 Task: Cancel response.
Action: Mouse moved to (586, 66)
Screenshot: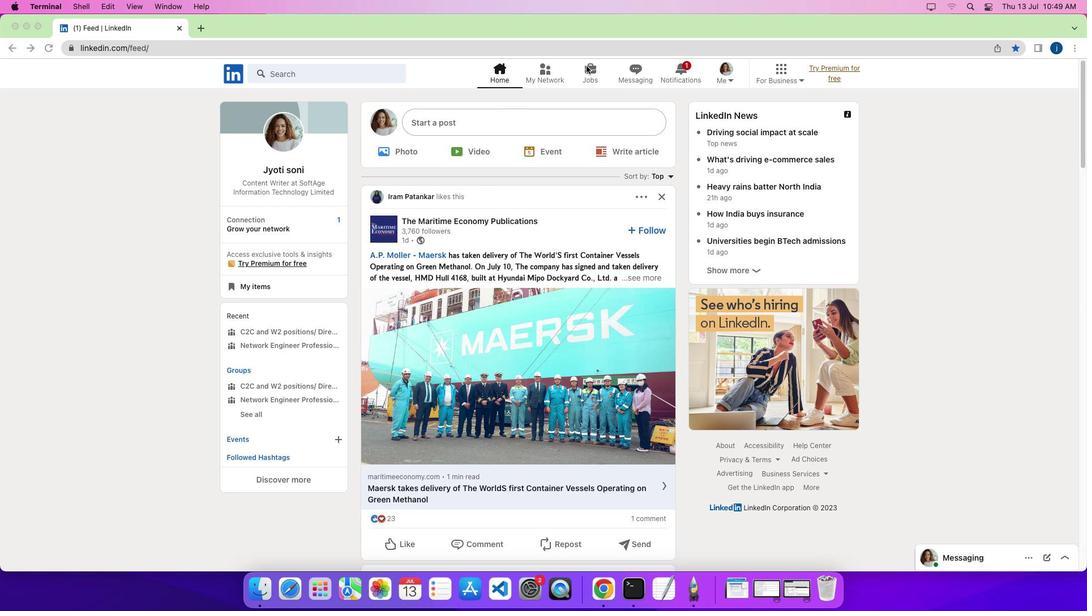 
Action: Mouse pressed left at (586, 66)
Screenshot: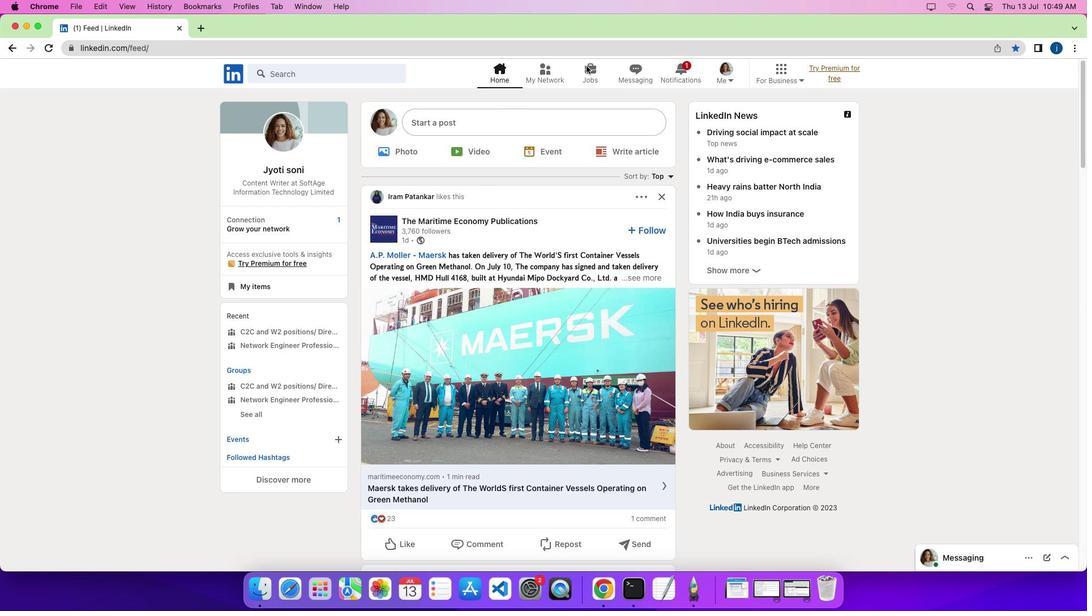 
Action: Mouse pressed left at (586, 66)
Screenshot: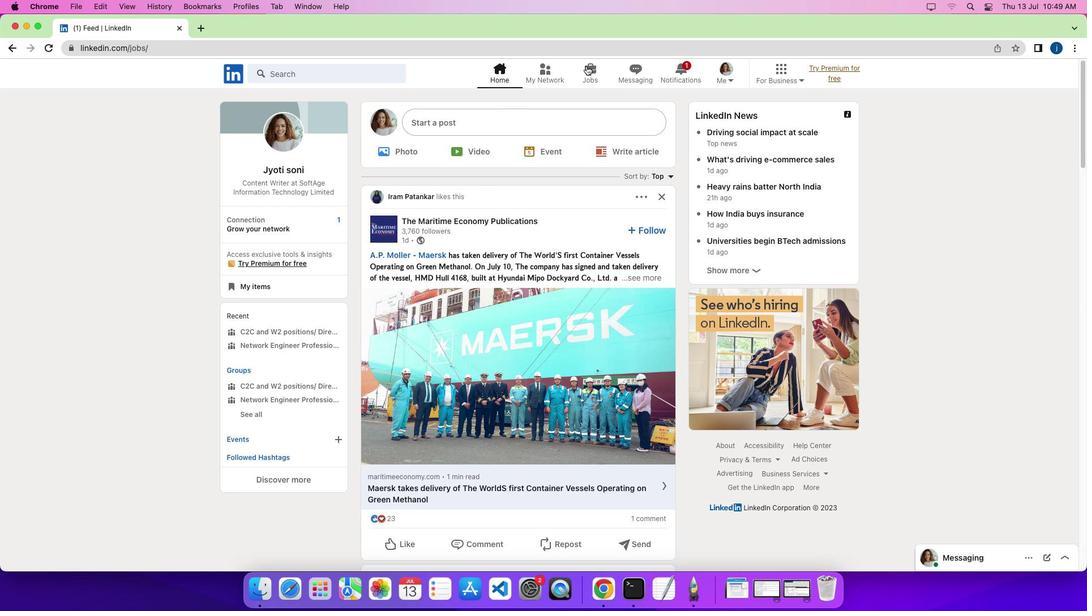 
Action: Mouse moved to (275, 204)
Screenshot: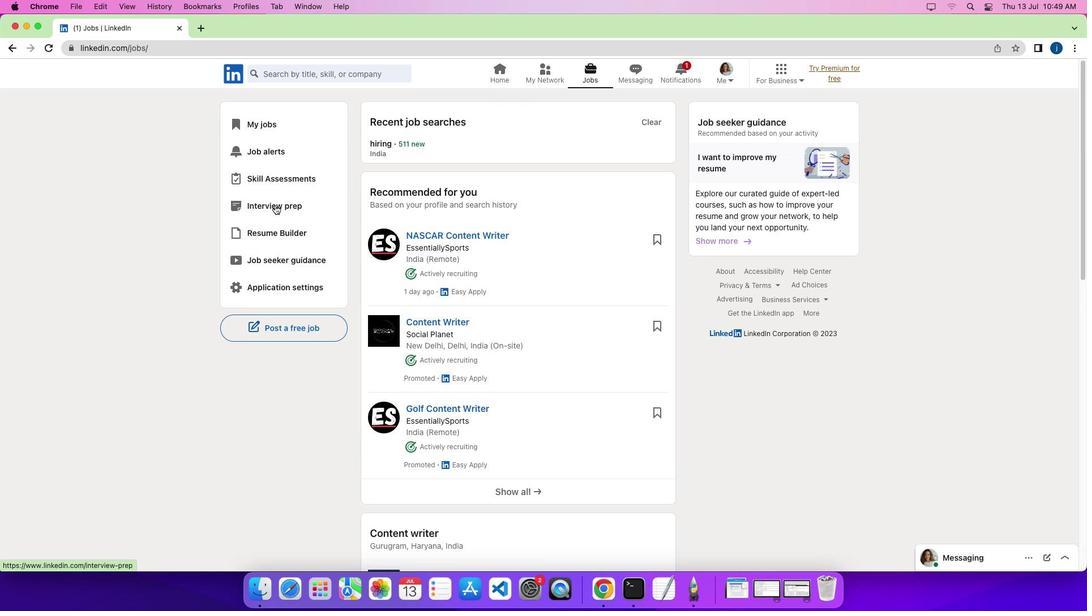 
Action: Mouse pressed left at (275, 204)
Screenshot: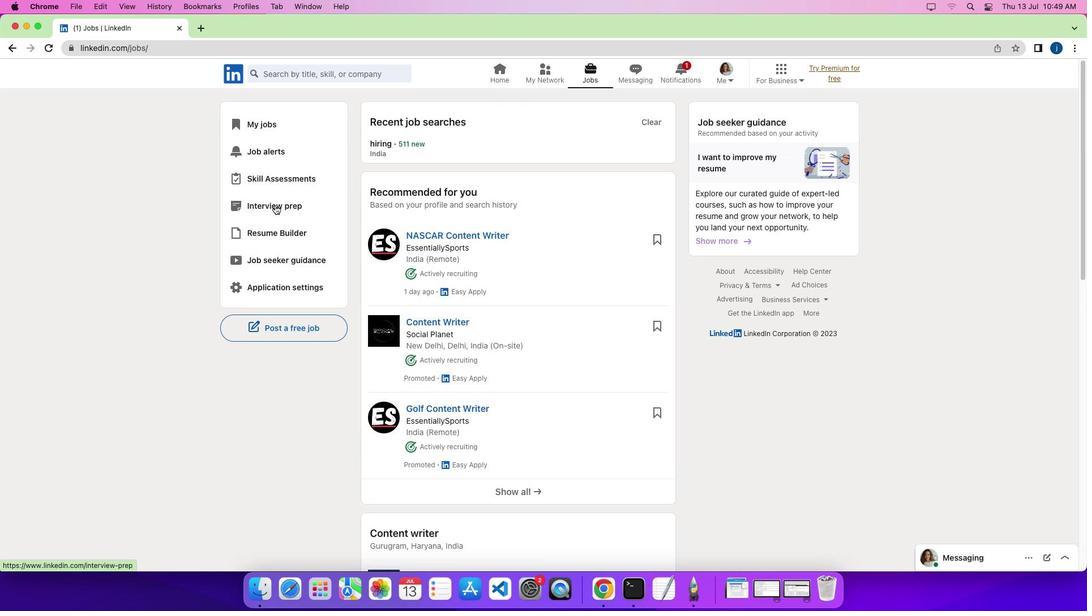 
Action: Mouse moved to (357, 127)
Screenshot: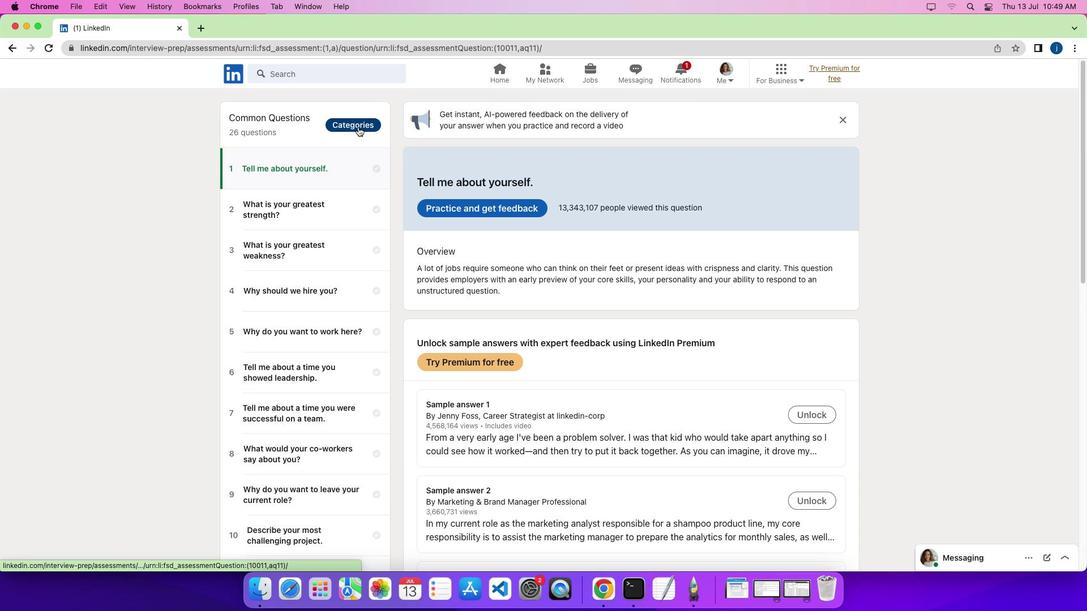 
Action: Mouse pressed left at (357, 127)
Screenshot: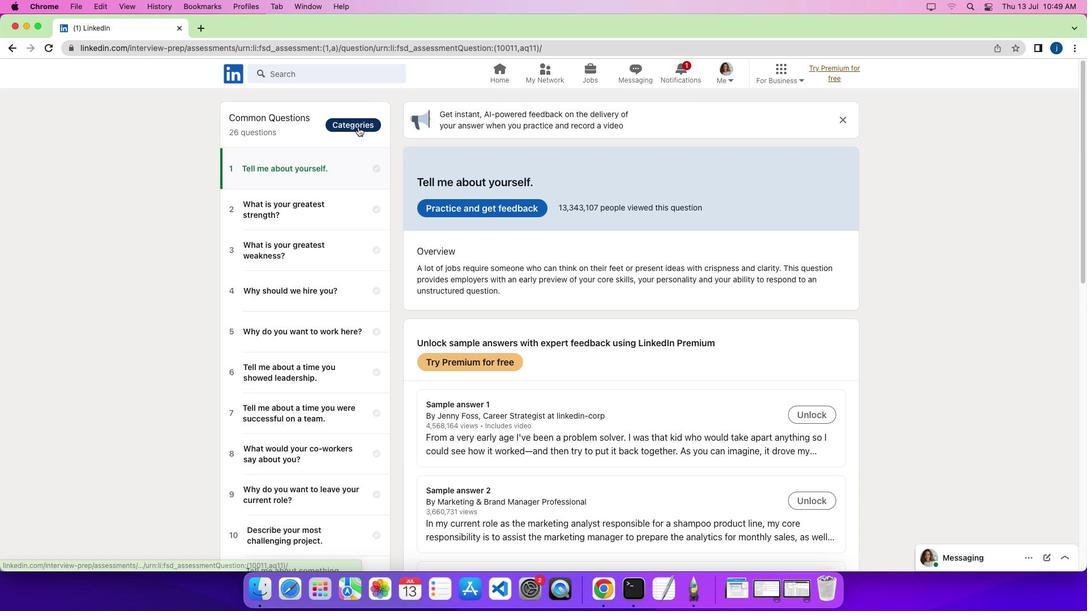 
Action: Mouse moved to (328, 342)
Screenshot: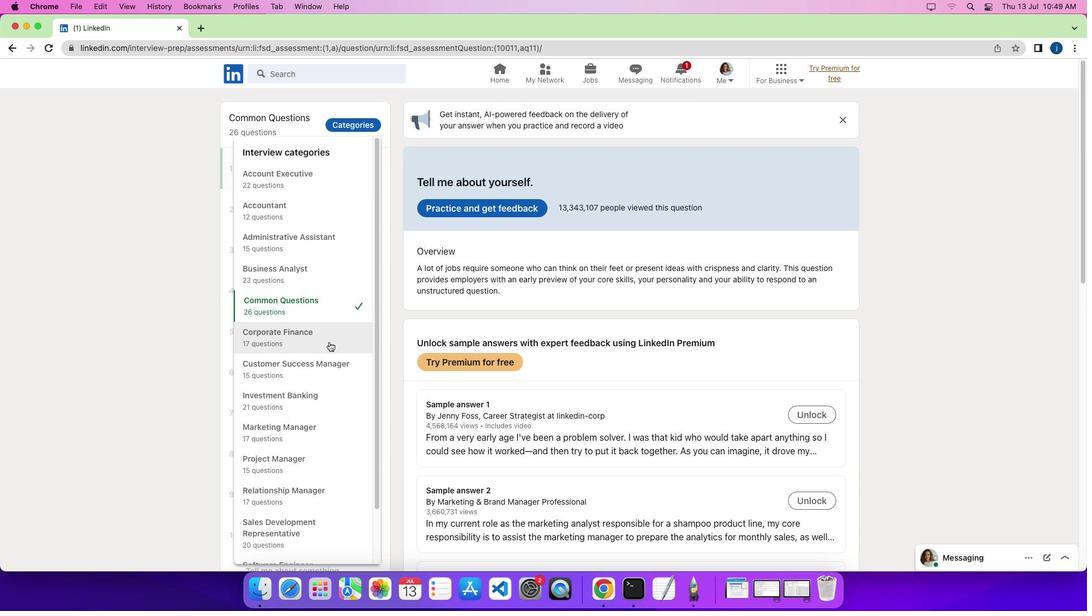 
Action: Mouse scrolled (328, 342) with delta (0, 0)
Screenshot: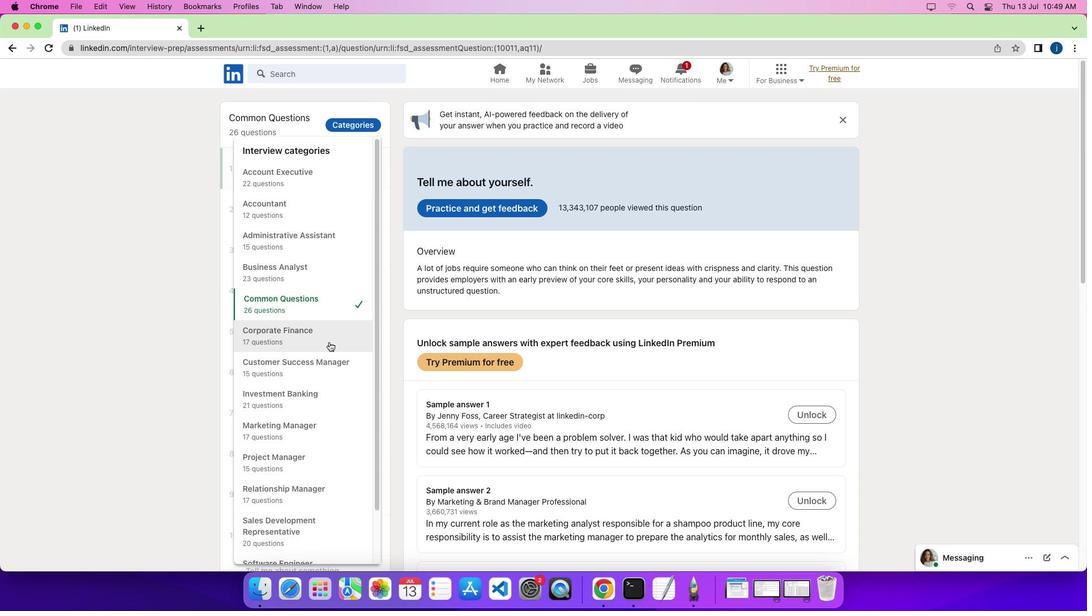 
Action: Mouse scrolled (328, 342) with delta (0, 0)
Screenshot: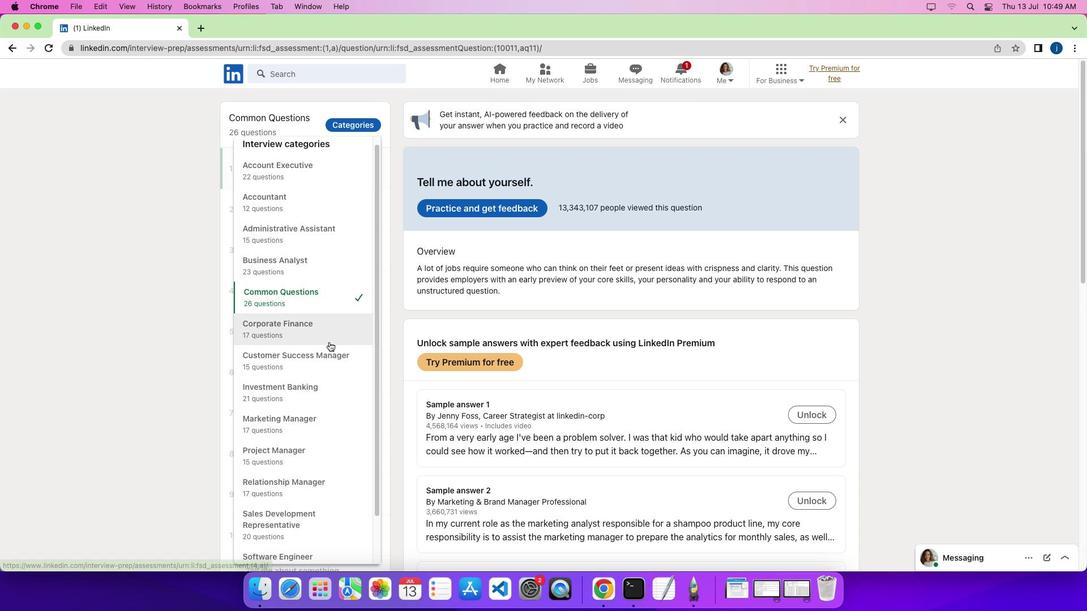 
Action: Mouse scrolled (328, 342) with delta (0, -3)
Screenshot: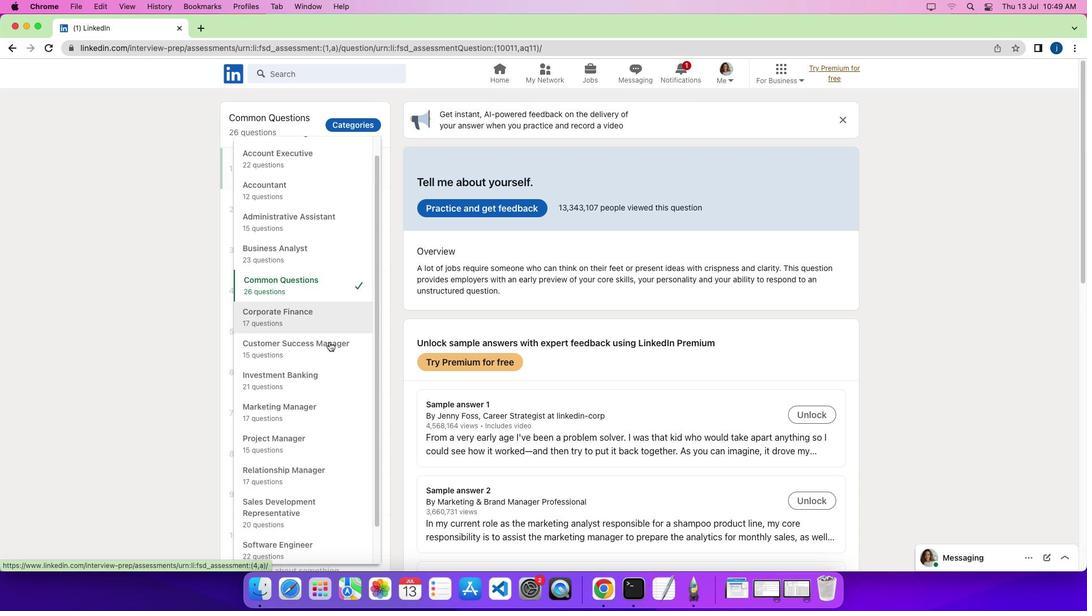 
Action: Mouse scrolled (328, 342) with delta (0, -5)
Screenshot: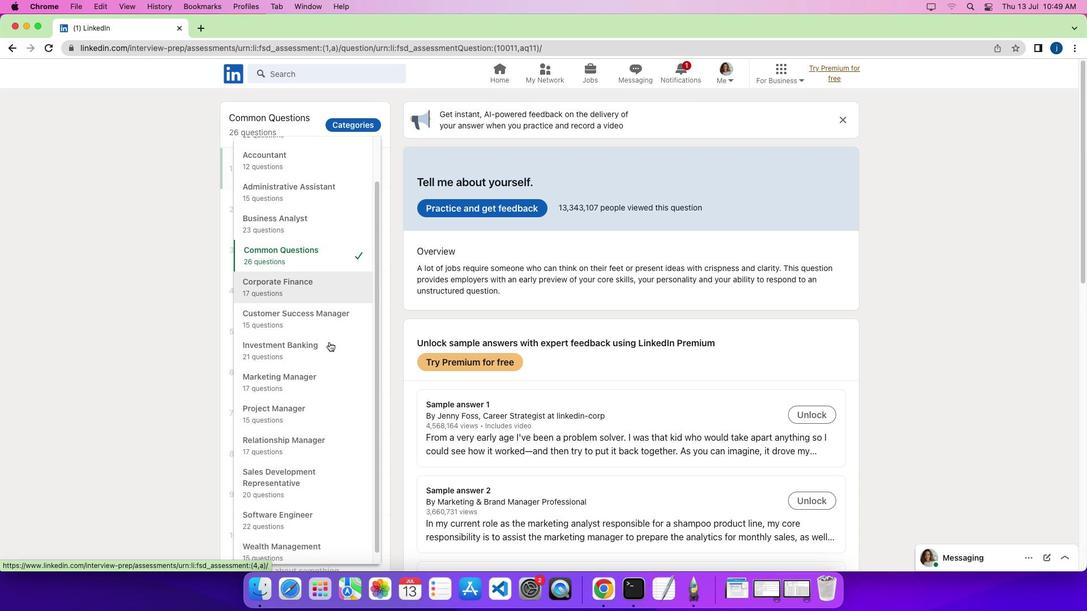 
Action: Mouse moved to (297, 501)
Screenshot: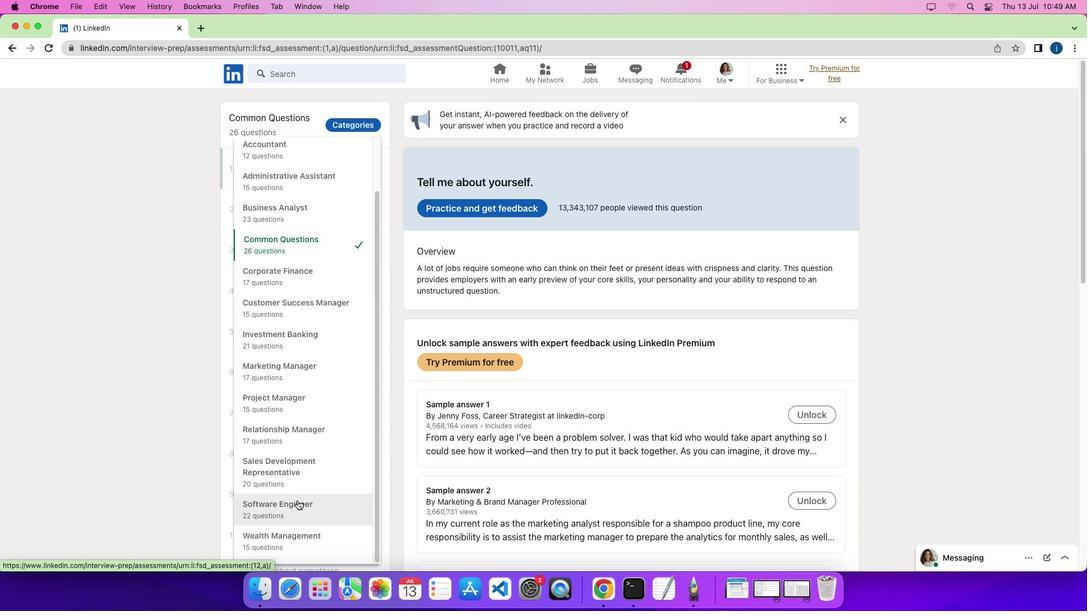 
Action: Mouse pressed left at (297, 501)
Screenshot: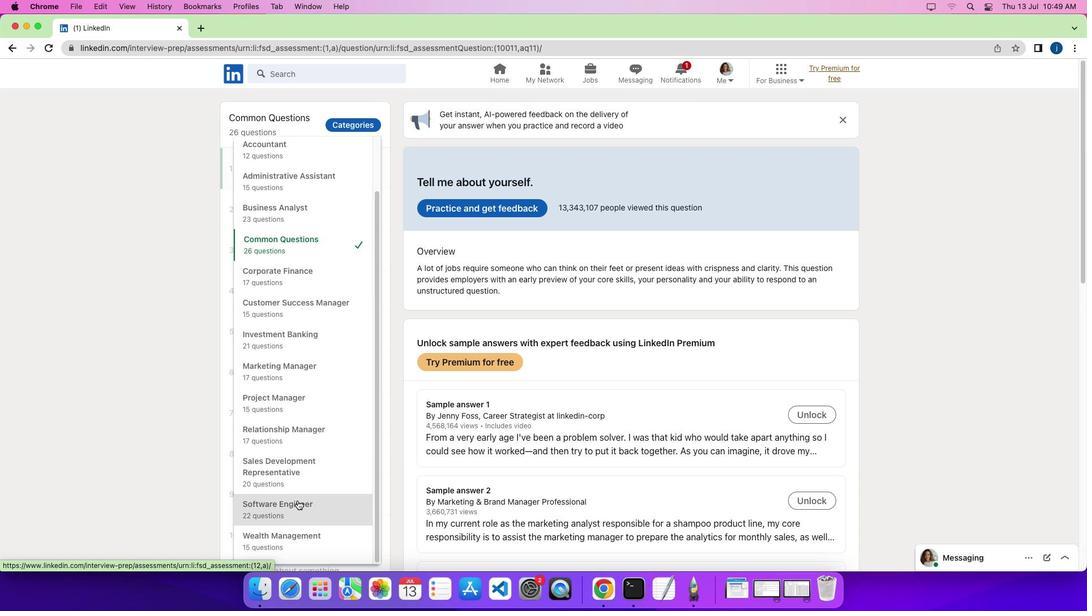 
Action: Mouse moved to (300, 486)
Screenshot: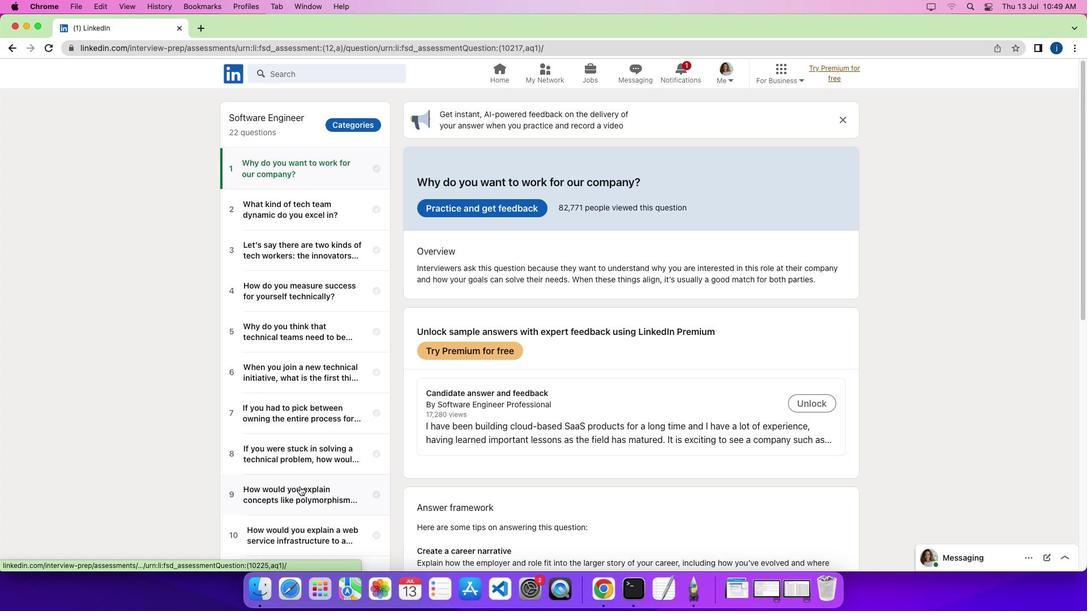 
Action: Mouse scrolled (300, 486) with delta (0, 0)
Screenshot: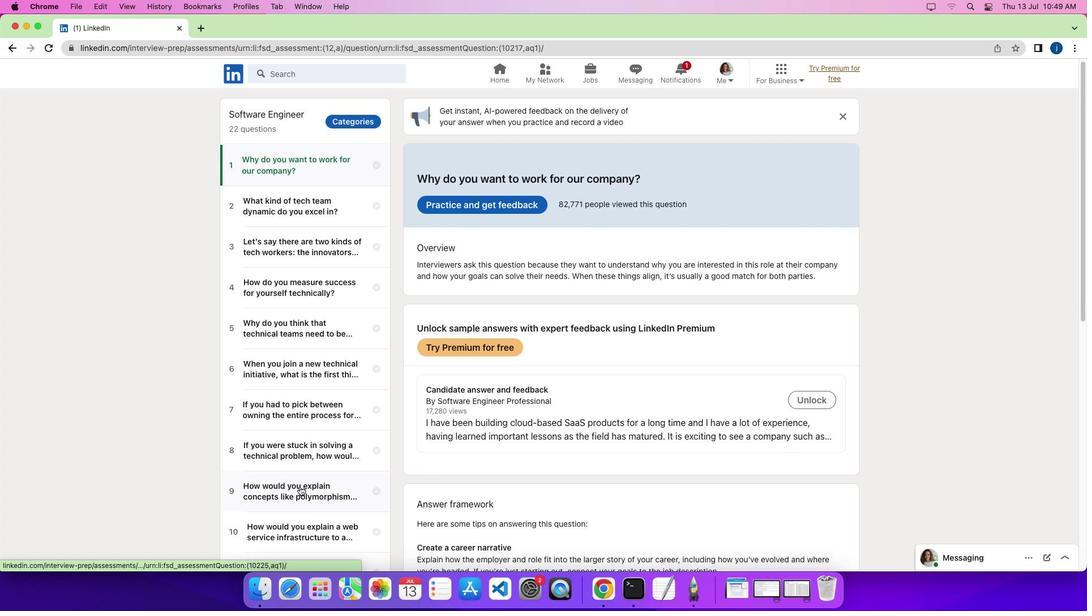
Action: Mouse scrolled (300, 486) with delta (0, 0)
Screenshot: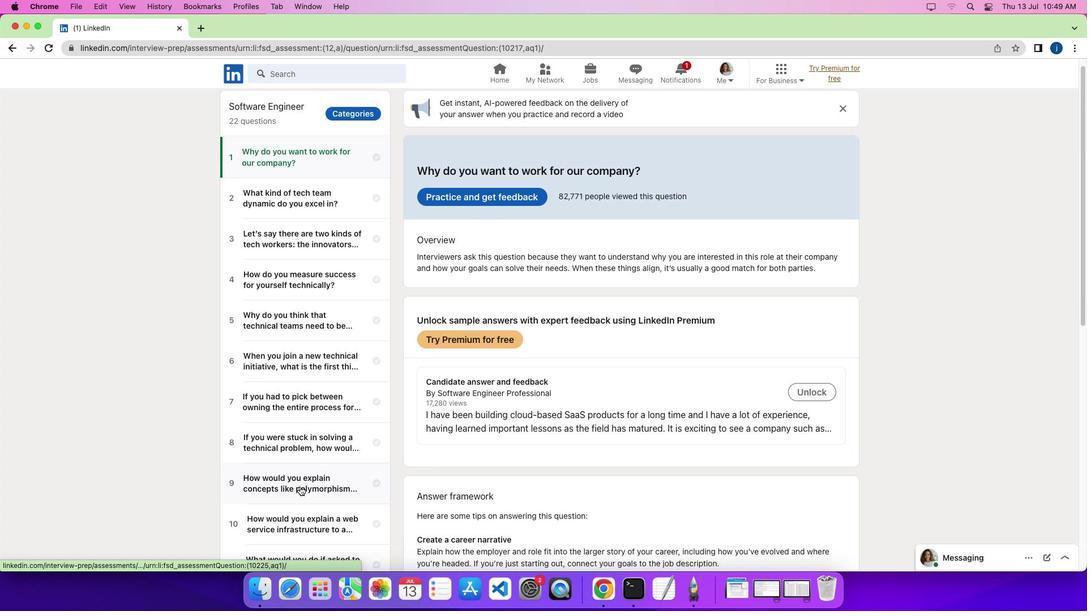 
Action: Mouse scrolled (300, 486) with delta (0, -2)
Screenshot: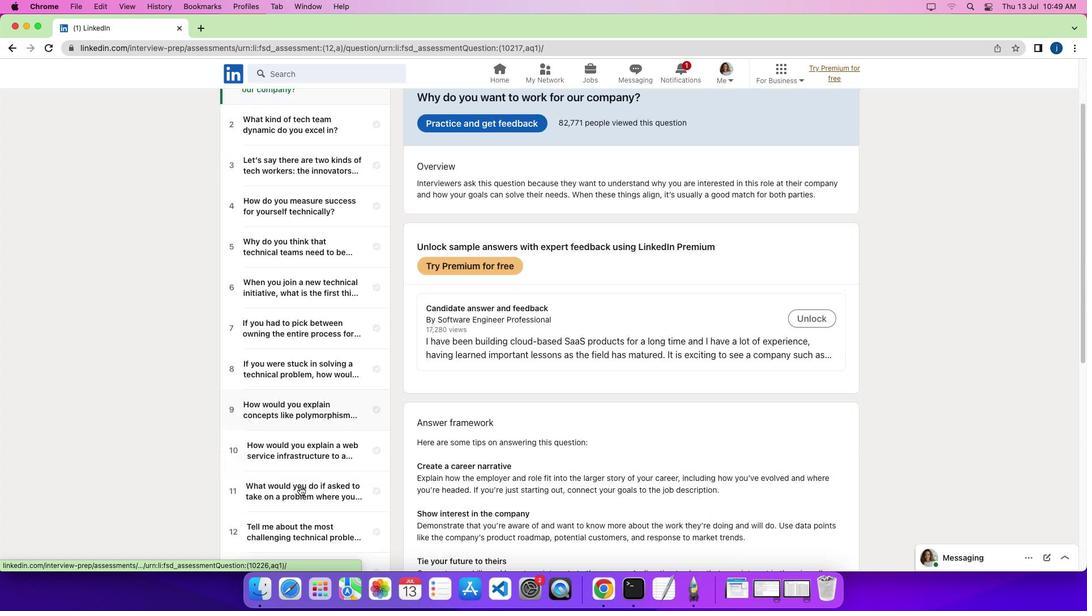 
Action: Mouse moved to (300, 485)
Screenshot: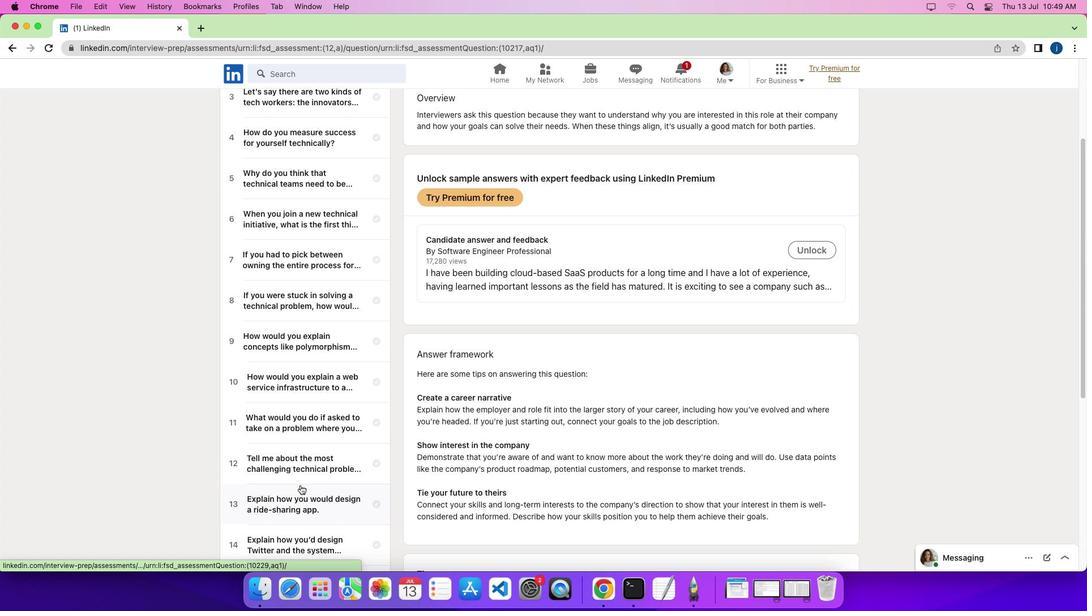 
Action: Mouse scrolled (300, 485) with delta (0, 0)
Screenshot: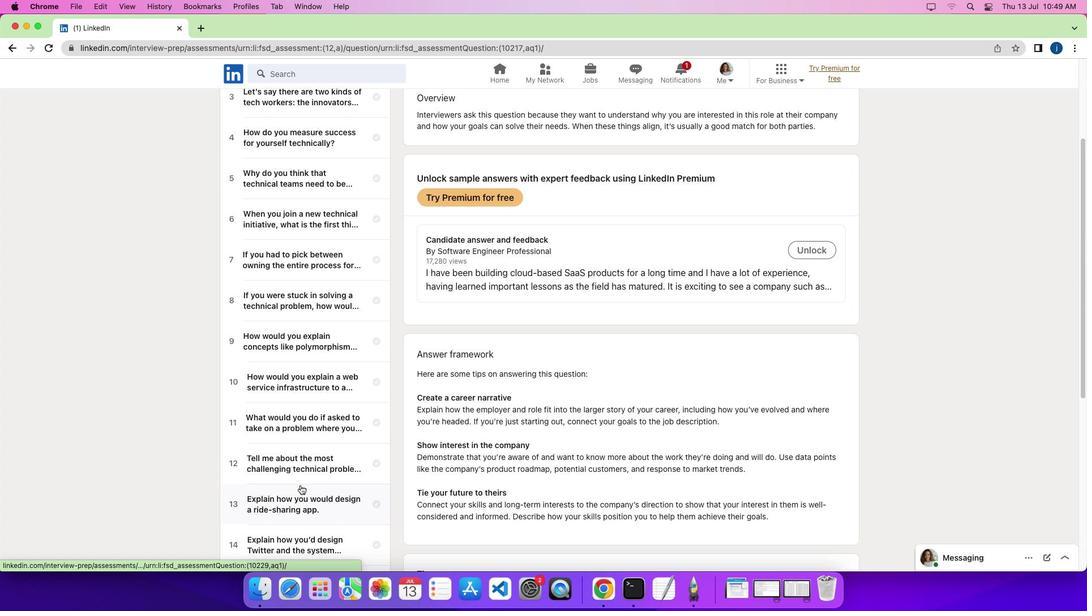 
Action: Mouse scrolled (300, 485) with delta (0, 0)
Screenshot: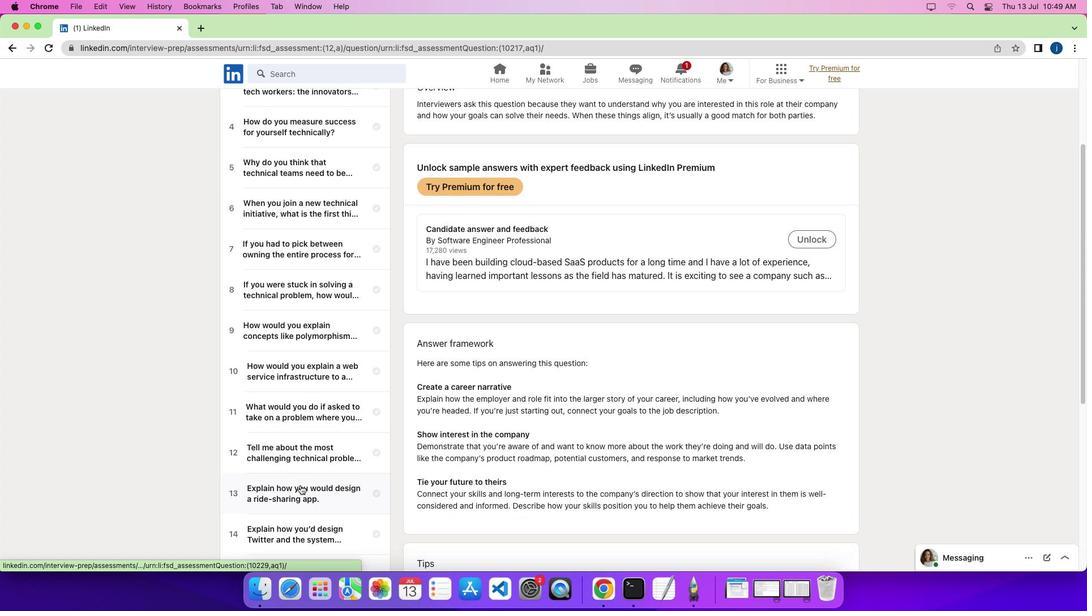 
Action: Mouse scrolled (300, 485) with delta (0, -1)
Screenshot: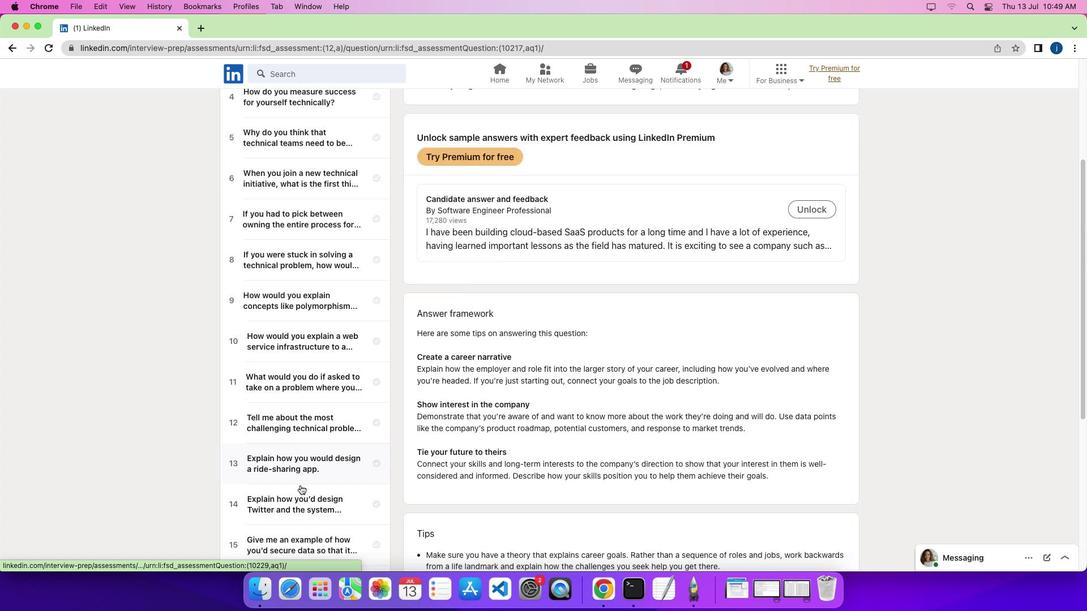 
Action: Mouse moved to (289, 394)
Screenshot: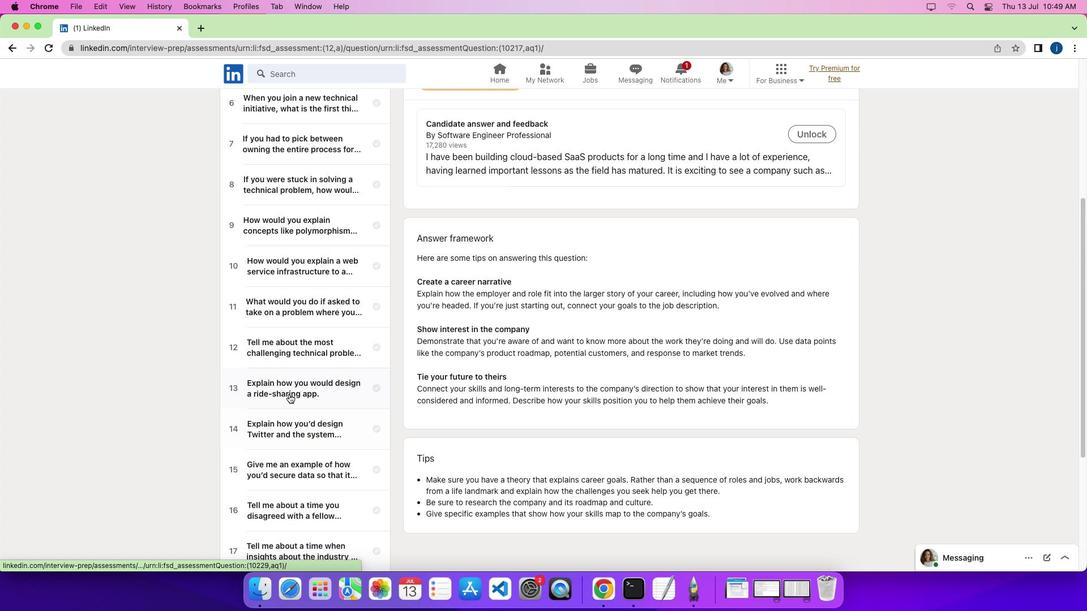 
Action: Mouse pressed left at (289, 394)
Screenshot: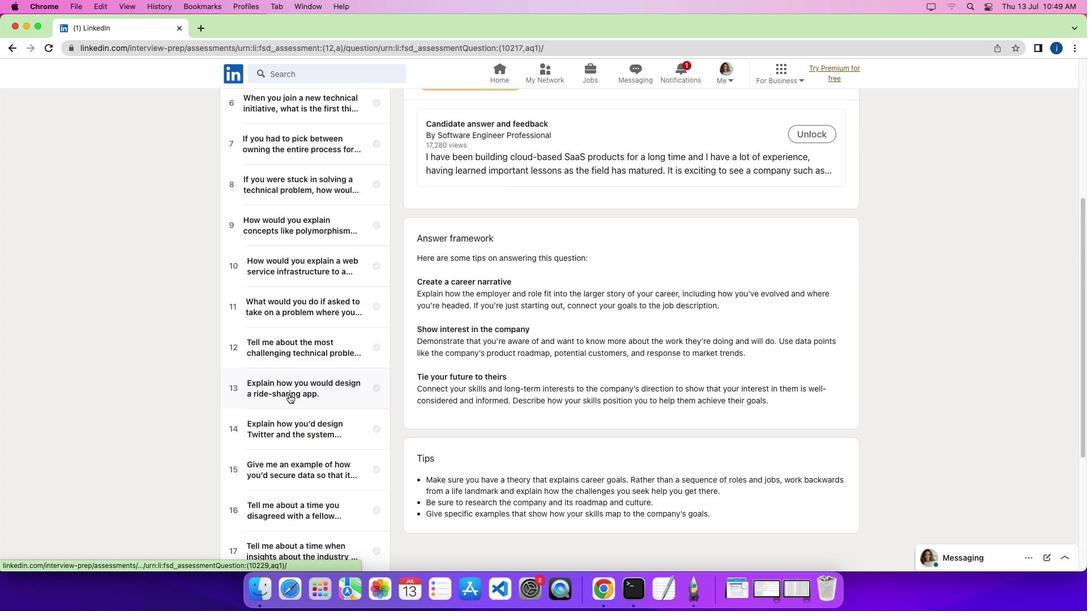 
Action: Mouse moved to (507, 211)
Screenshot: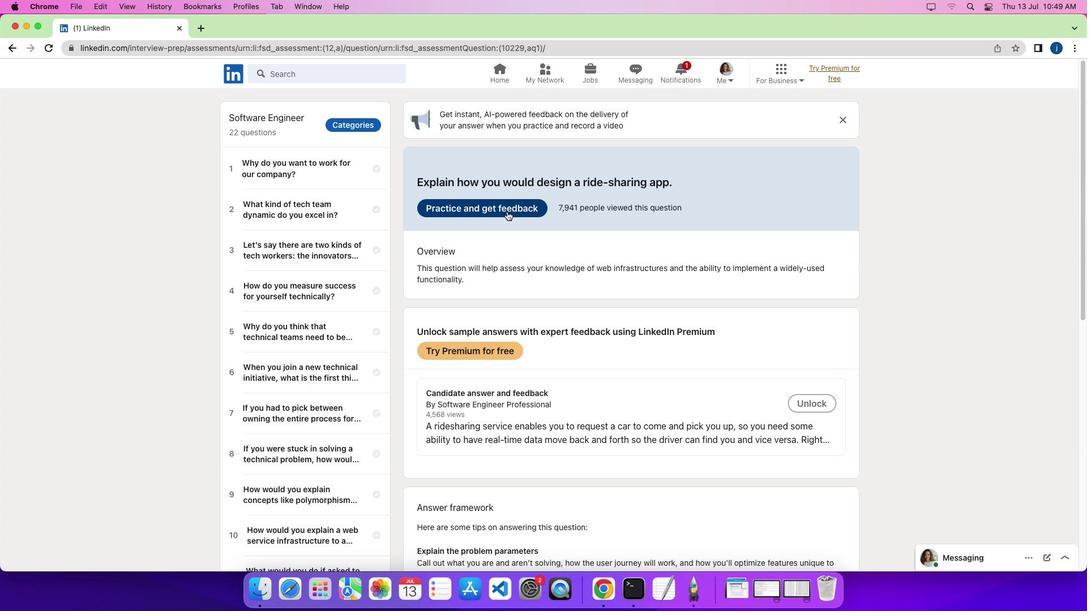 
Action: Mouse pressed left at (507, 211)
Screenshot: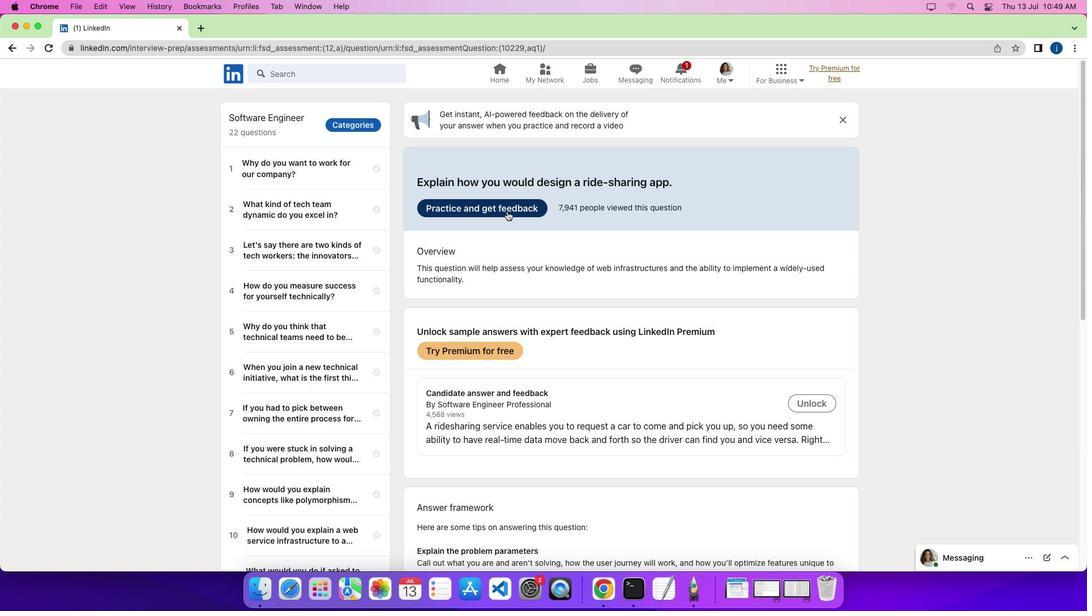 
Action: Mouse moved to (532, 373)
Screenshot: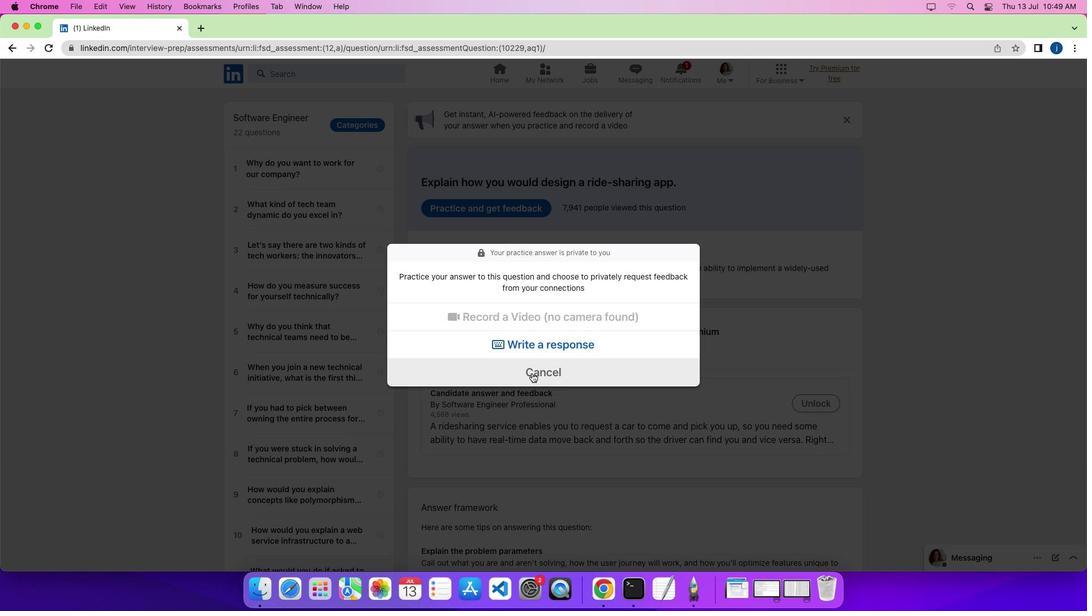 
Action: Mouse pressed left at (532, 373)
Screenshot: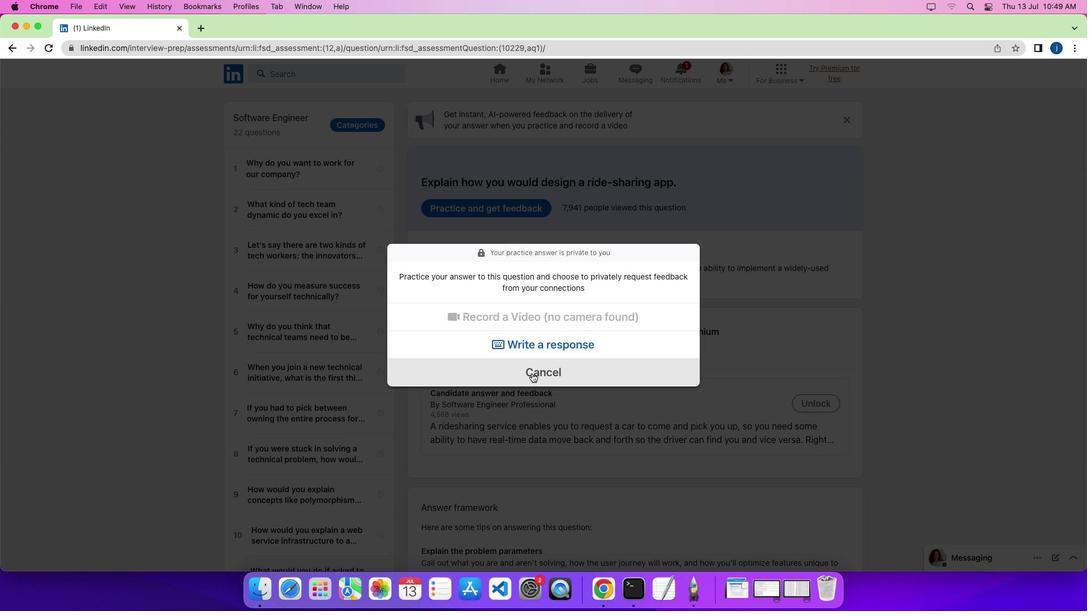 
